 Task: Open Card Card0000000363 in Board Board0000000091 in Workspace WS0000000031 in Trello. Add Member Carxxstreet791@gmail.com to Card Card0000000363 in Board Board0000000091 in Workspace WS0000000031 in Trello. Add Orange Label titled Label0000000363 to Card Card0000000363 in Board Board0000000091 in Workspace WS0000000031 in Trello. Add Checklist CL0000000363 to Card Card0000000363 in Board Board0000000091 in Workspace WS0000000031 in Trello. Add Dates with Start Date as Jun 01 2023 and Due Date as Jun 30 2023 to Card Card0000000363 in Board Board0000000091 in Workspace WS0000000031 in Trello
Action: Mouse moved to (310, 364)
Screenshot: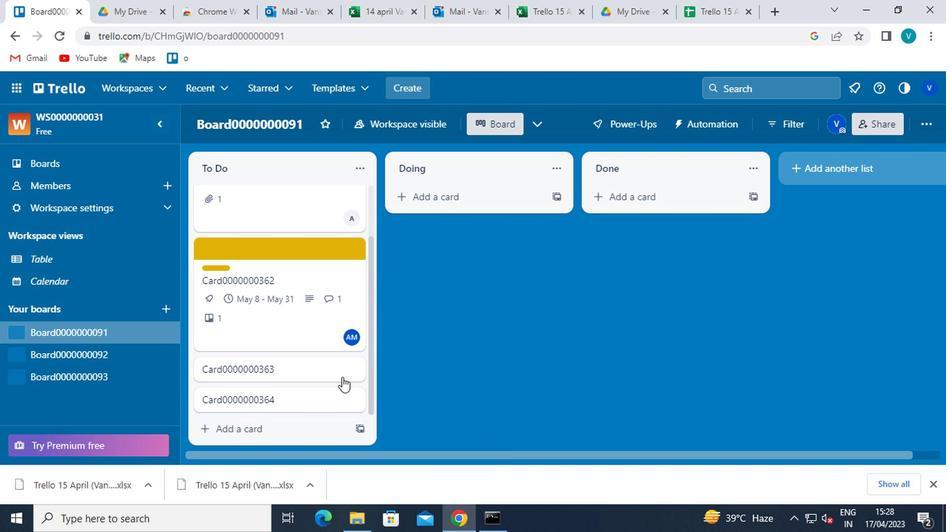
Action: Mouse pressed left at (310, 364)
Screenshot: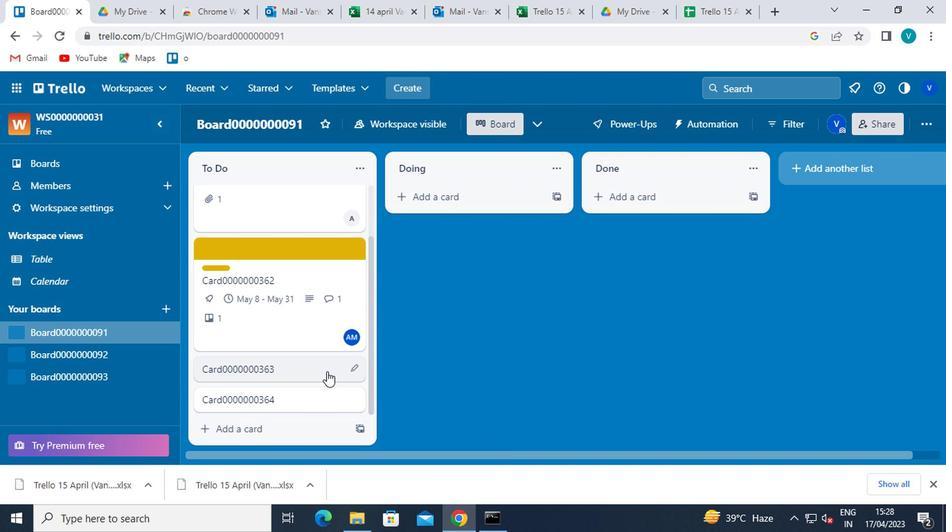 
Action: Mouse moved to (615, 199)
Screenshot: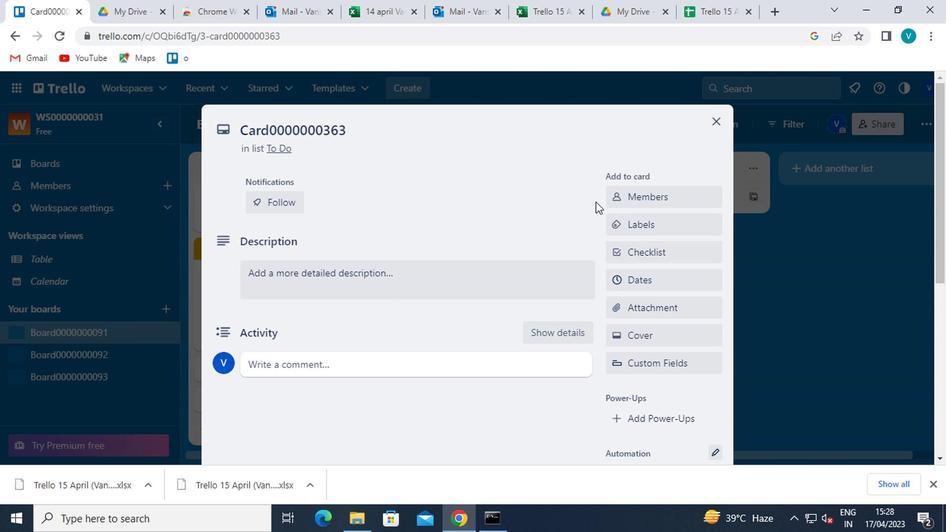 
Action: Mouse pressed left at (615, 199)
Screenshot: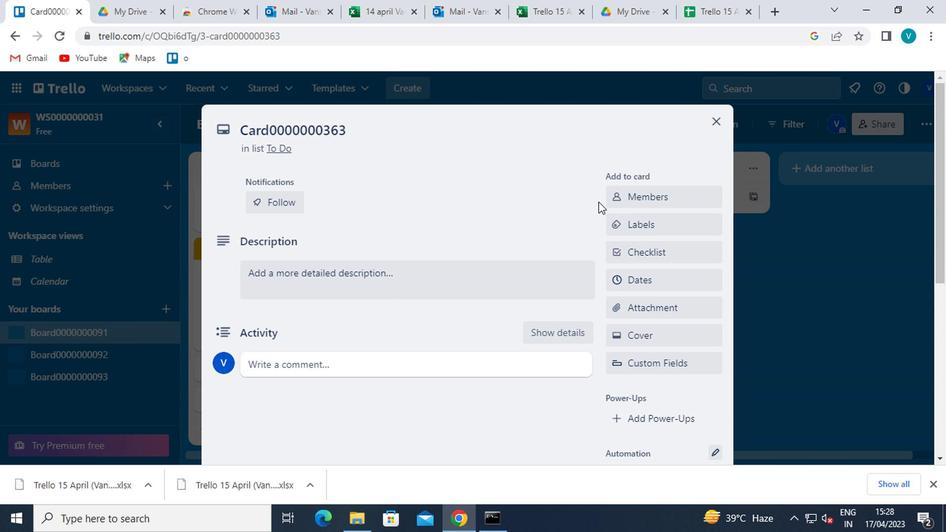 
Action: Mouse moved to (626, 268)
Screenshot: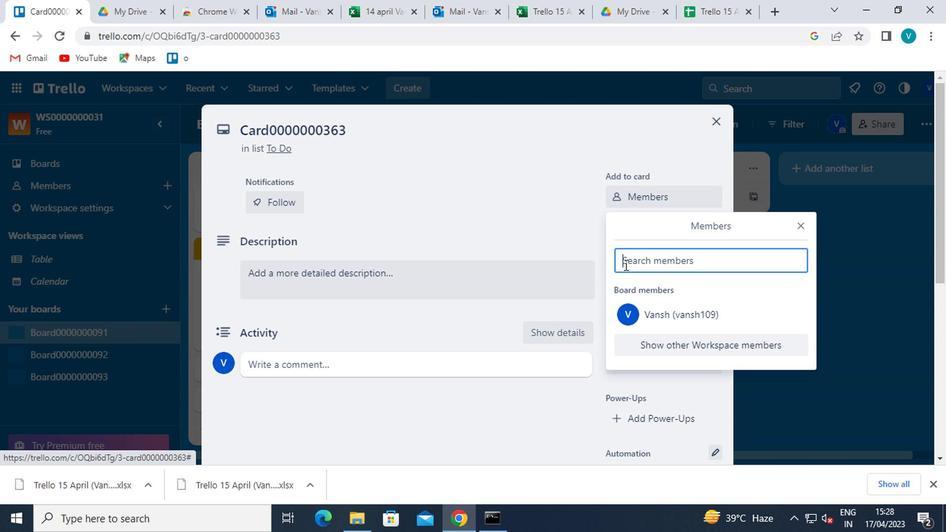
Action: Mouse pressed left at (626, 268)
Screenshot: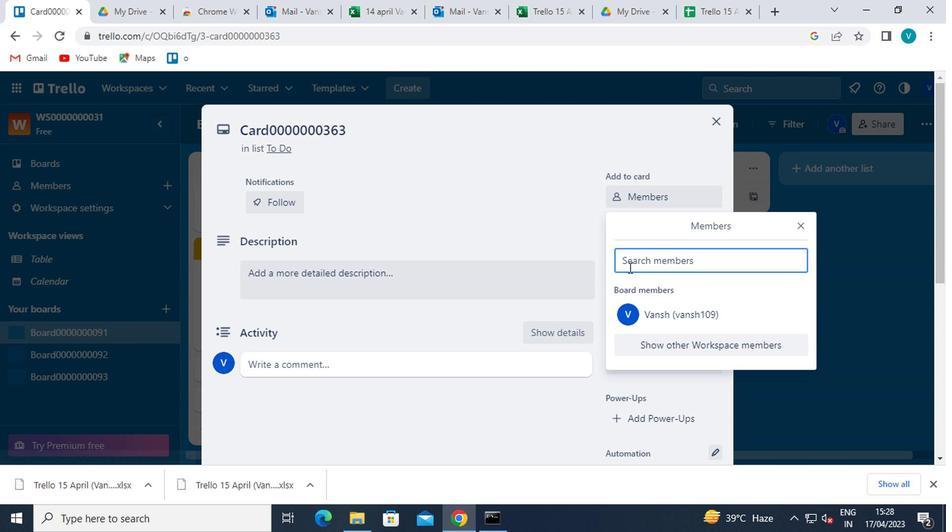 
Action: Mouse moved to (626, 268)
Screenshot: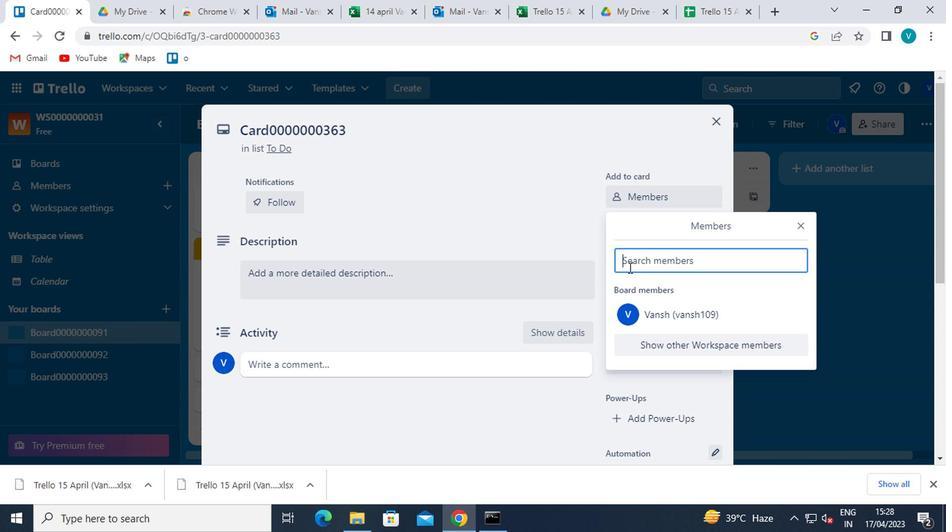 
Action: Key pressed <Key.shift><Key.shift><Key.shift><Key.shift><Key.shift><Key.shift><Key.shift><Key.shift><Key.shift>CARXXSTREET791<Key.shift><Key.shift><Key.shift><Key.shift><Key.shift><Key.shift><Key.shift><Key.shift><Key.shift>@GMAIL.COM
Screenshot: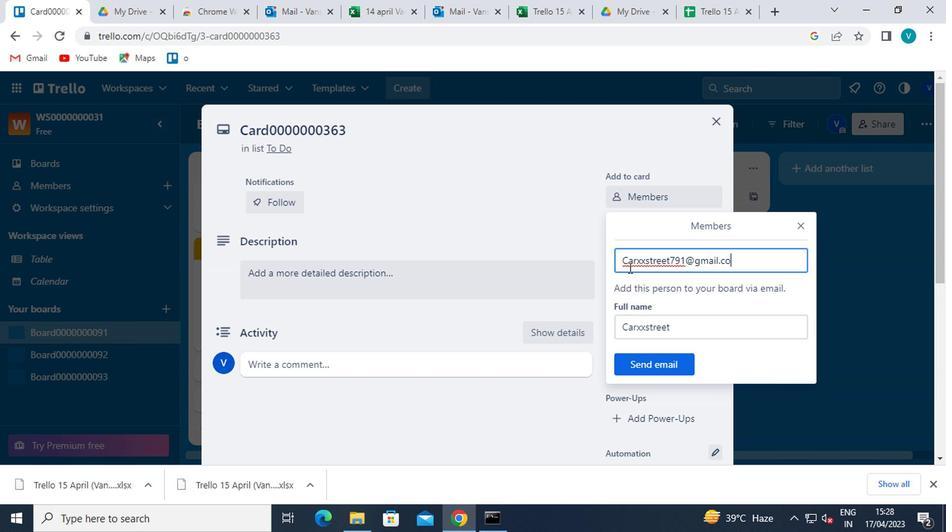 
Action: Mouse moved to (644, 369)
Screenshot: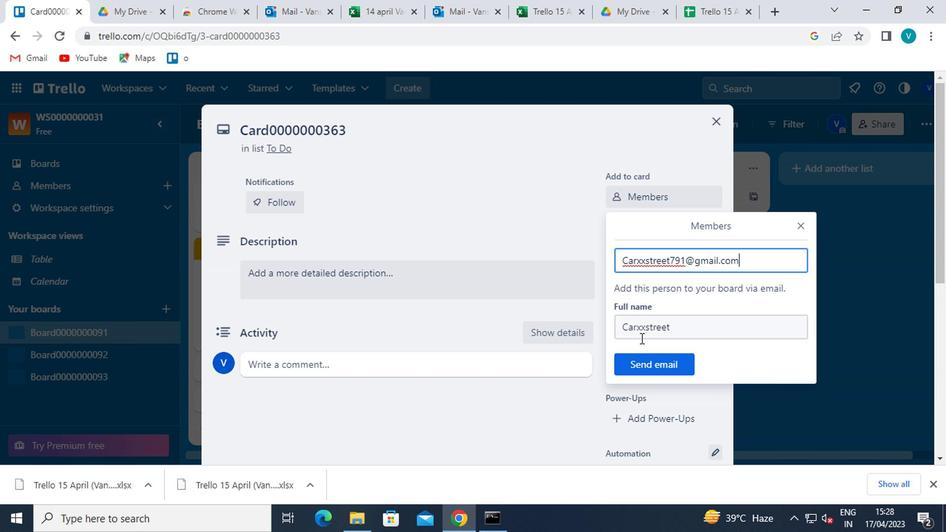 
Action: Mouse pressed left at (644, 369)
Screenshot: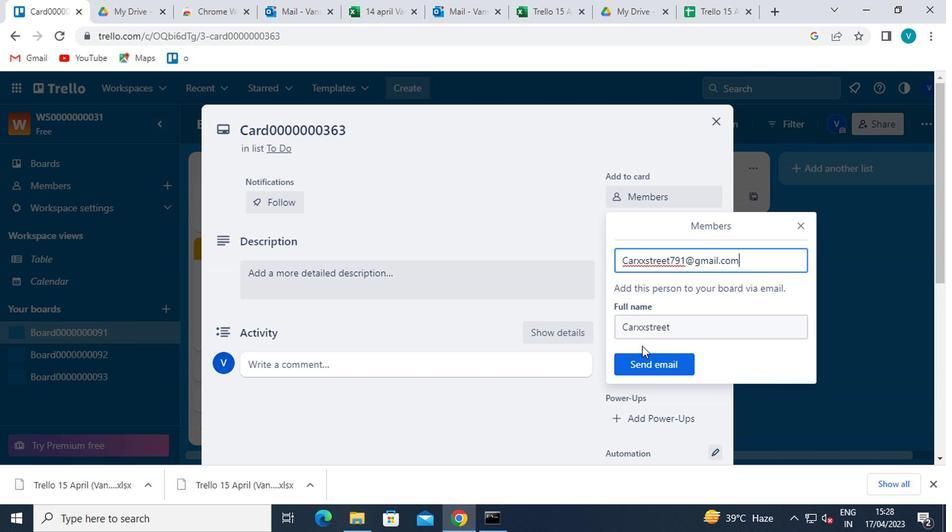 
Action: Mouse moved to (682, 233)
Screenshot: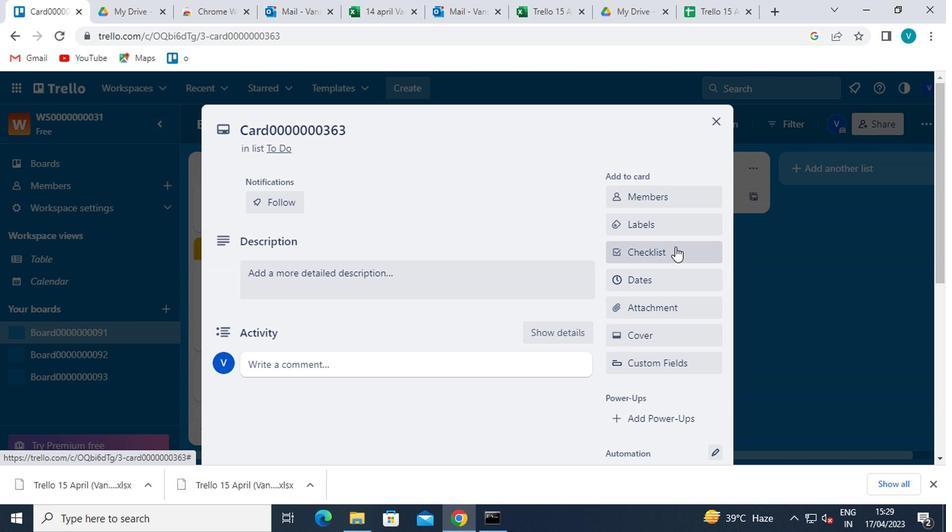 
Action: Mouse pressed left at (682, 233)
Screenshot: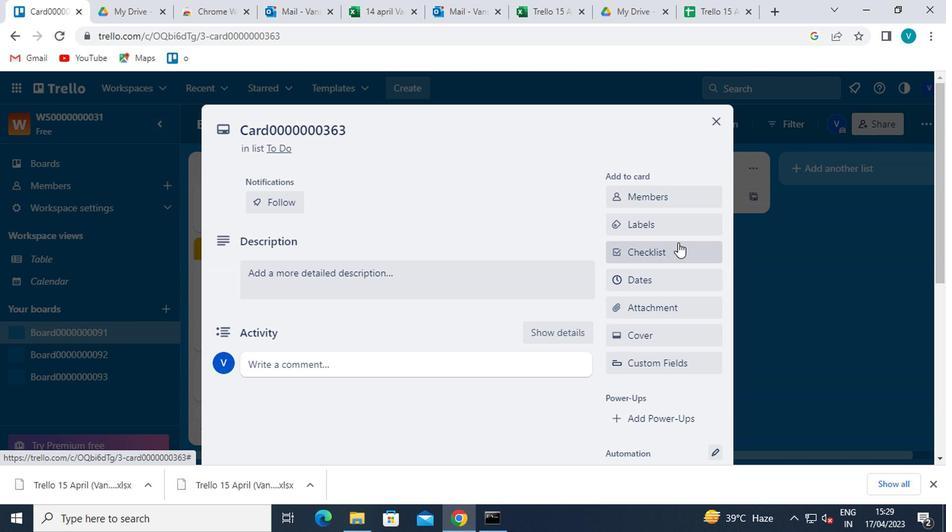 
Action: Mouse moved to (685, 418)
Screenshot: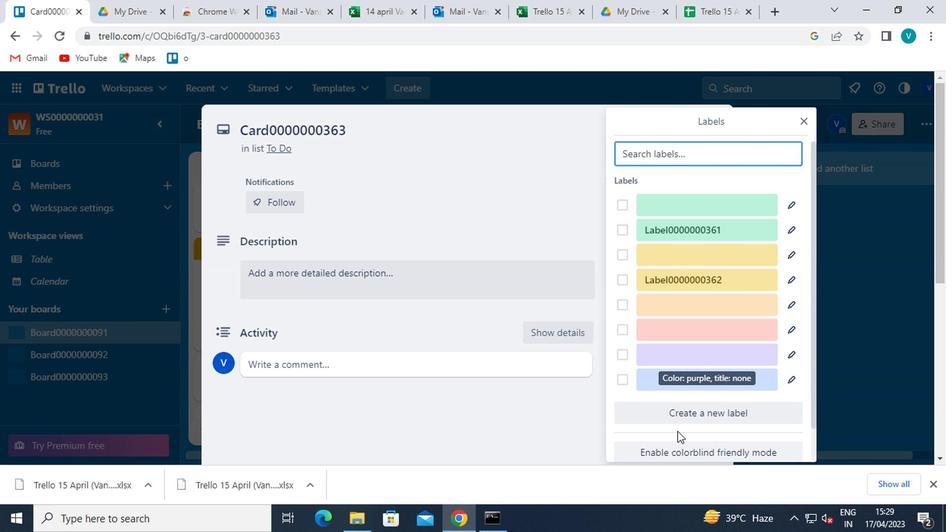 
Action: Mouse pressed left at (685, 418)
Screenshot: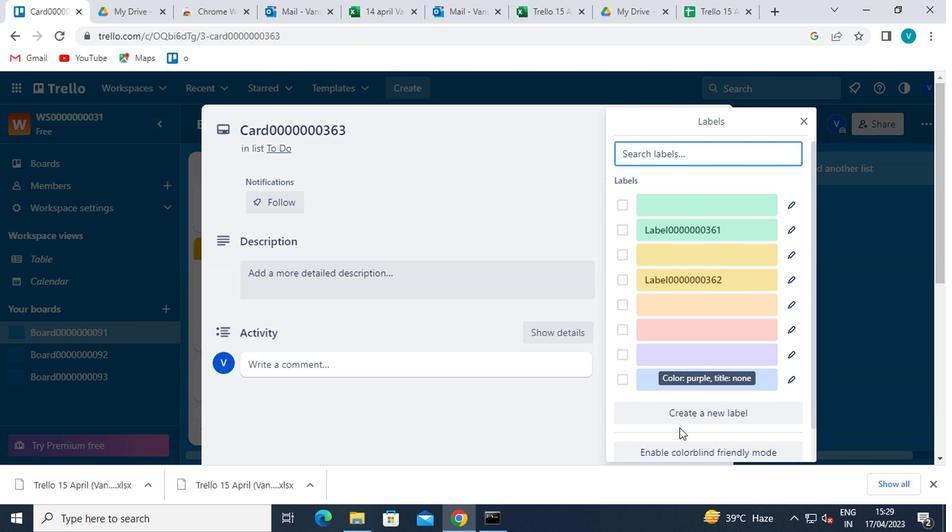 
Action: Mouse moved to (699, 314)
Screenshot: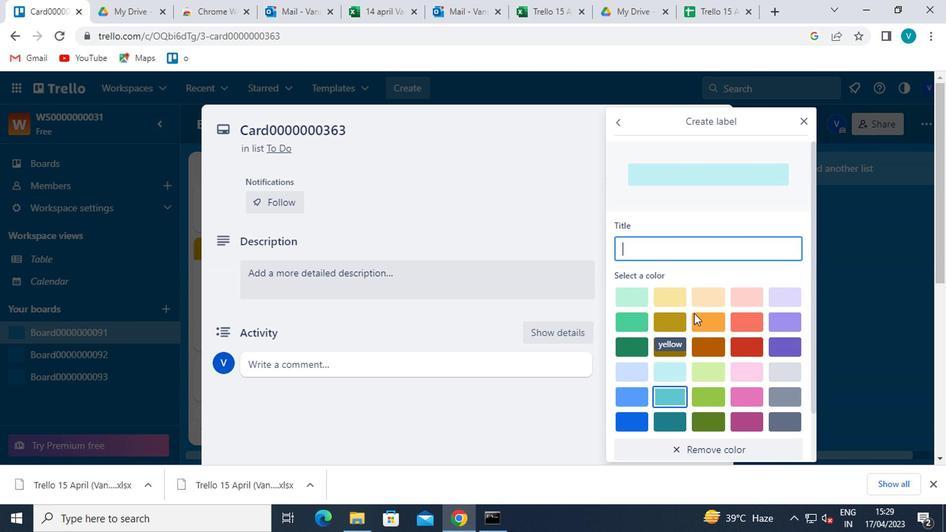 
Action: Mouse pressed left at (699, 314)
Screenshot: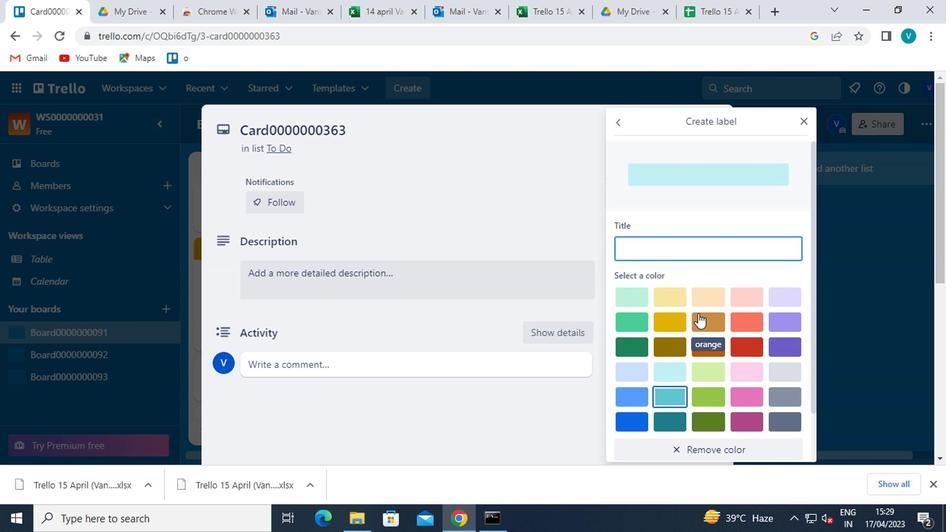 
Action: Mouse moved to (688, 248)
Screenshot: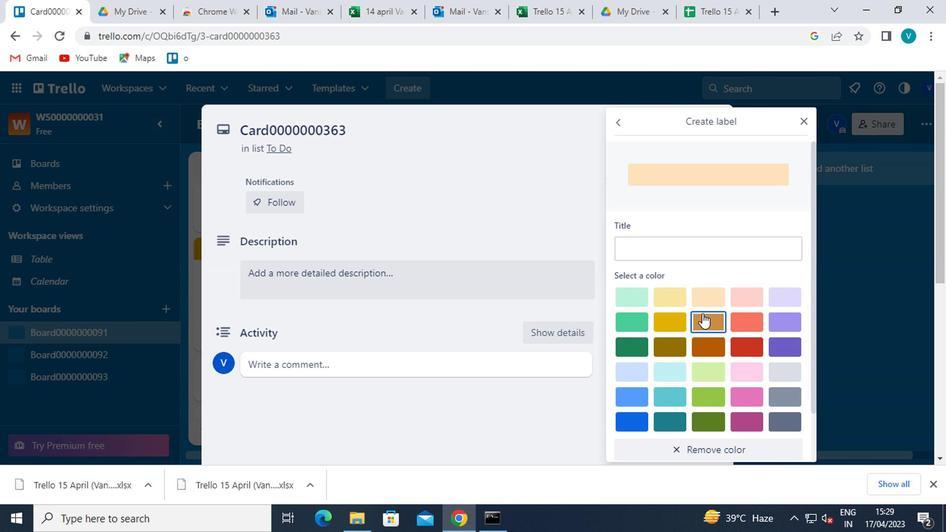 
Action: Mouse pressed left at (688, 248)
Screenshot: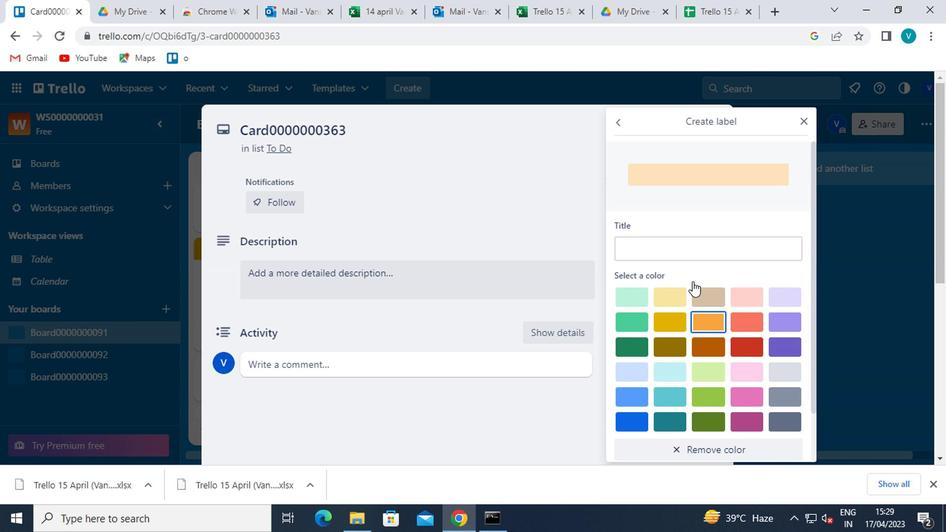 
Action: Key pressed <Key.shift>LABEL0000000363
Screenshot: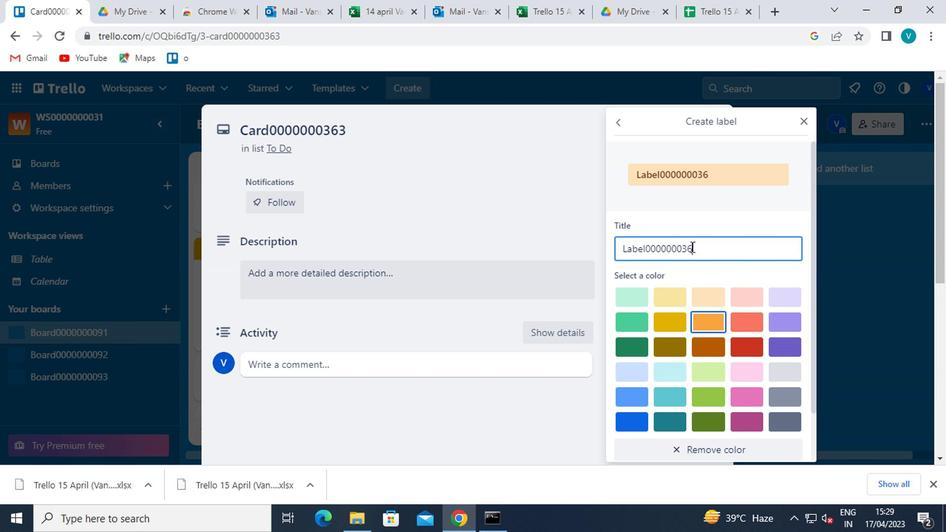 
Action: Mouse moved to (704, 345)
Screenshot: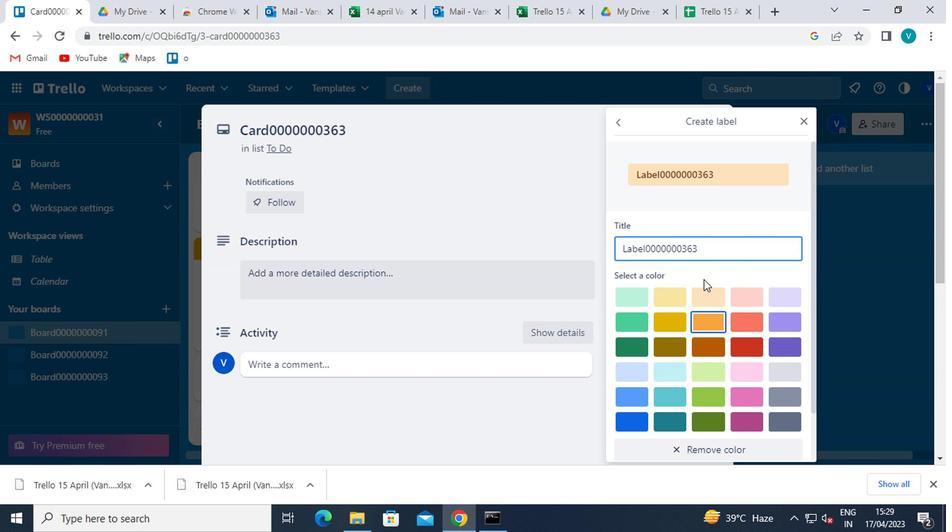 
Action: Mouse scrolled (704, 344) with delta (0, 0)
Screenshot: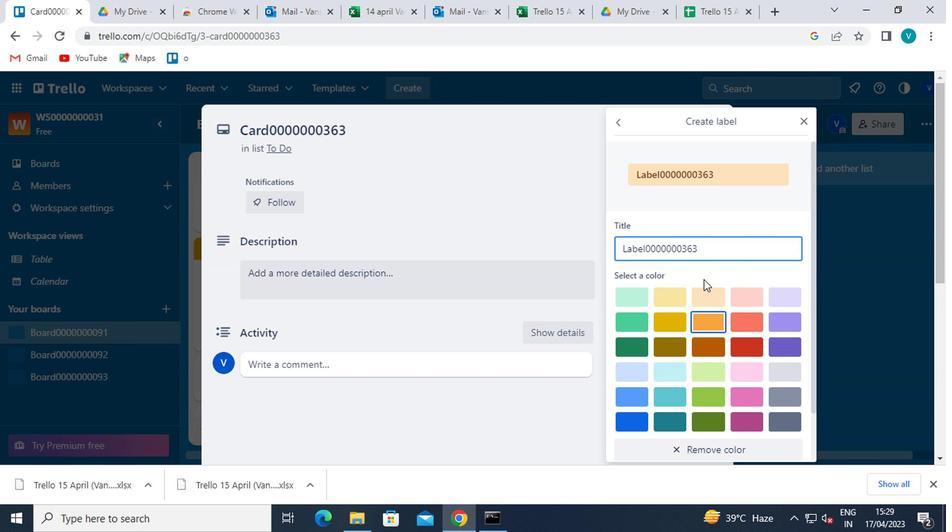 
Action: Mouse scrolled (704, 344) with delta (0, 0)
Screenshot: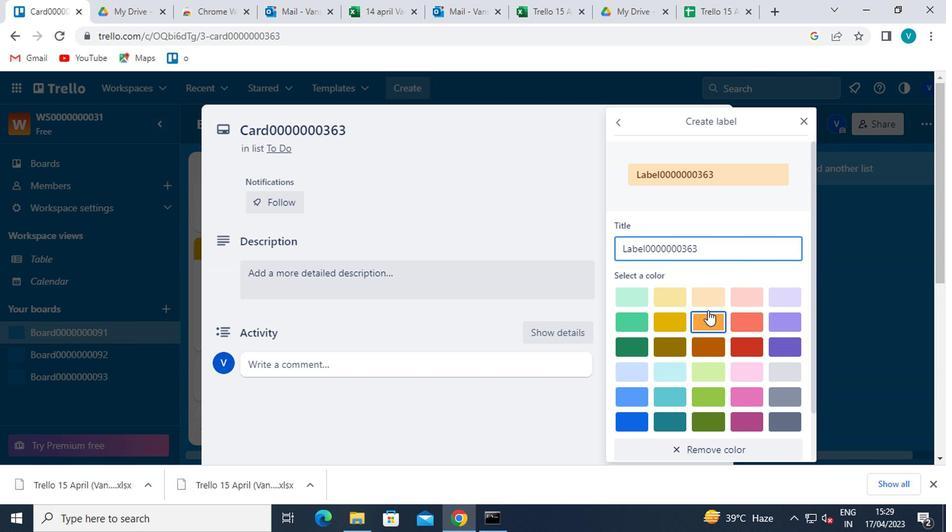 
Action: Mouse moved to (634, 446)
Screenshot: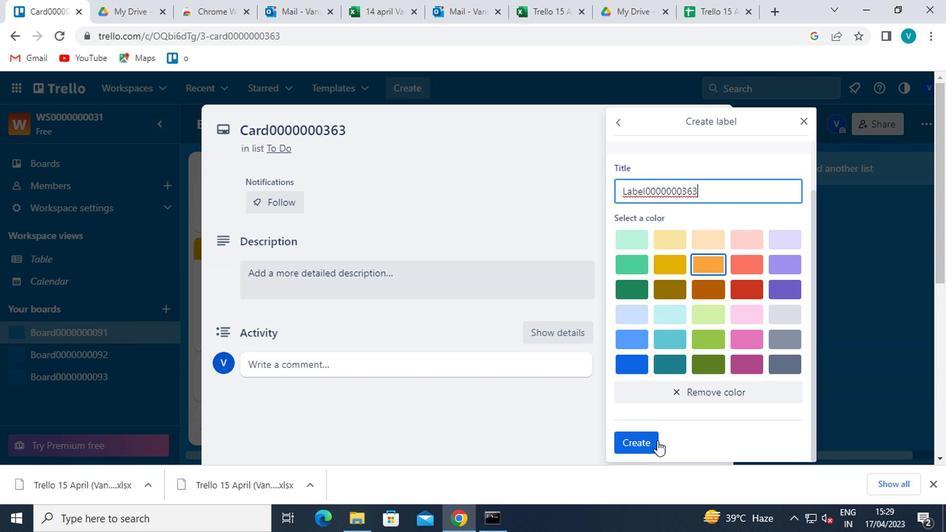 
Action: Mouse pressed left at (634, 446)
Screenshot: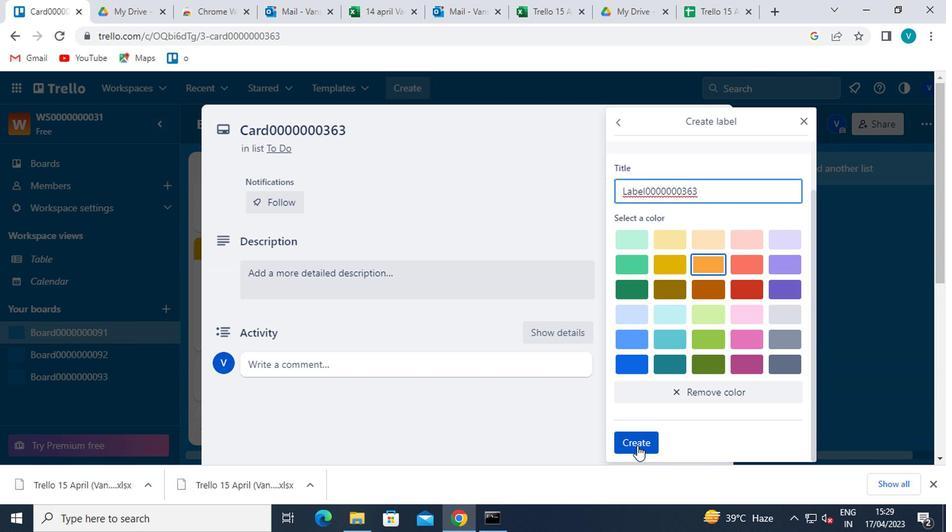 
Action: Mouse moved to (803, 121)
Screenshot: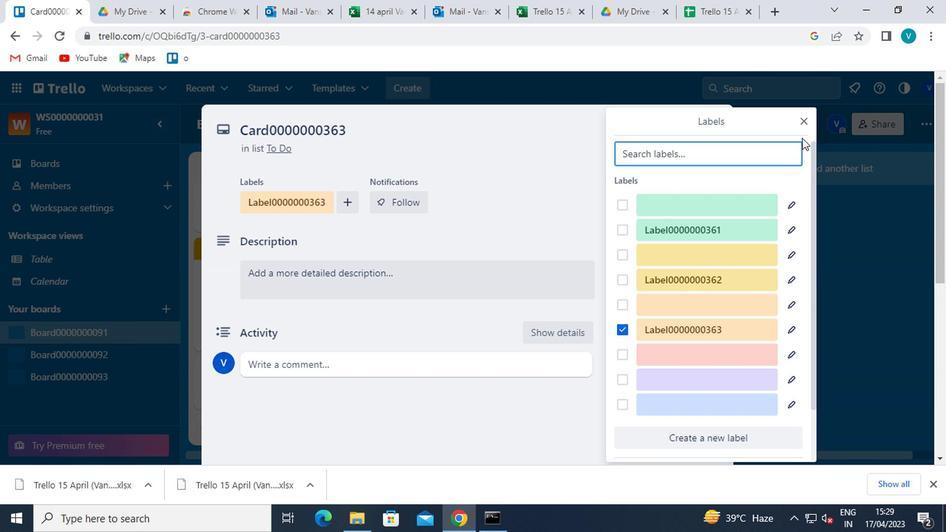 
Action: Mouse pressed left at (803, 121)
Screenshot: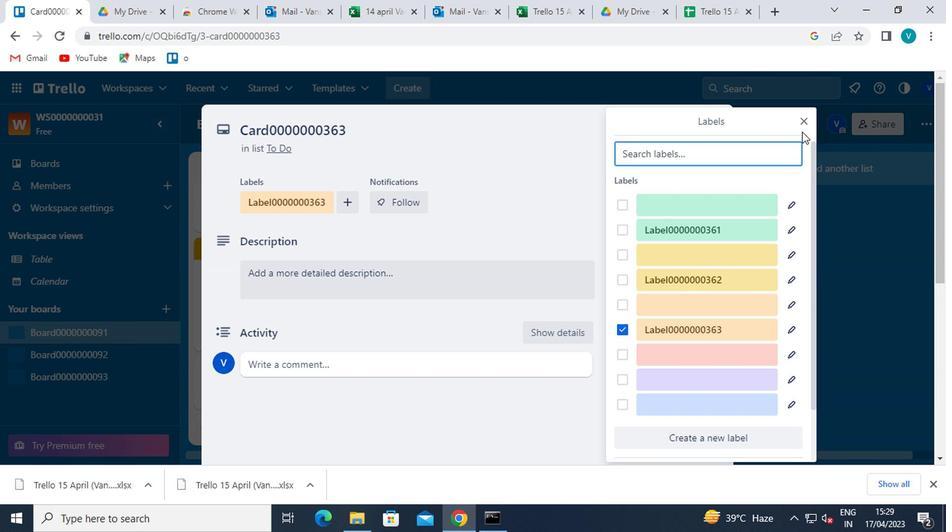 
Action: Mouse moved to (677, 250)
Screenshot: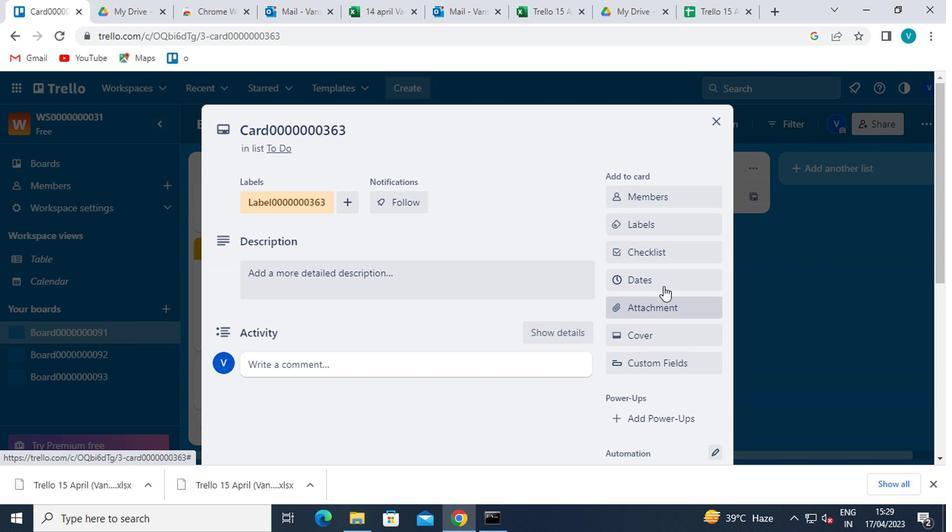 
Action: Mouse pressed left at (677, 250)
Screenshot: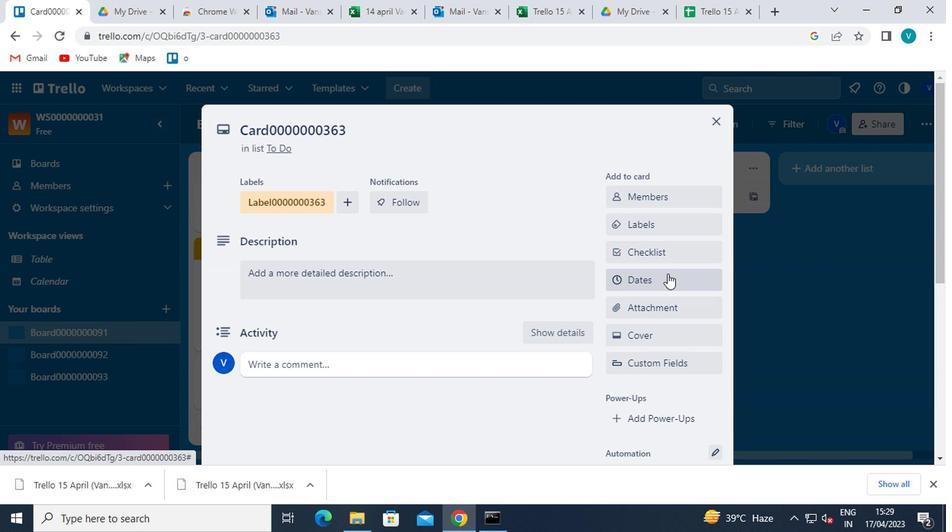 
Action: Mouse moved to (668, 261)
Screenshot: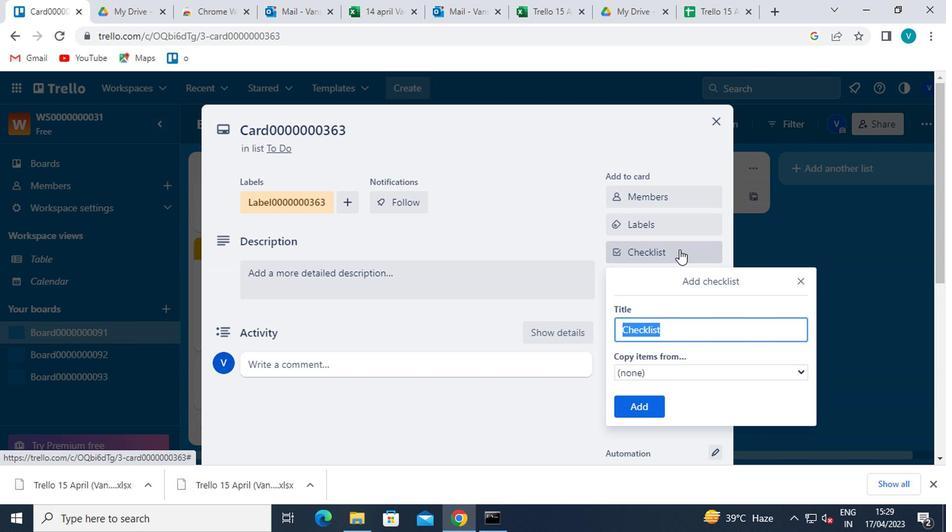 
Action: Key pressed <Key.shift>CL0000000363
Screenshot: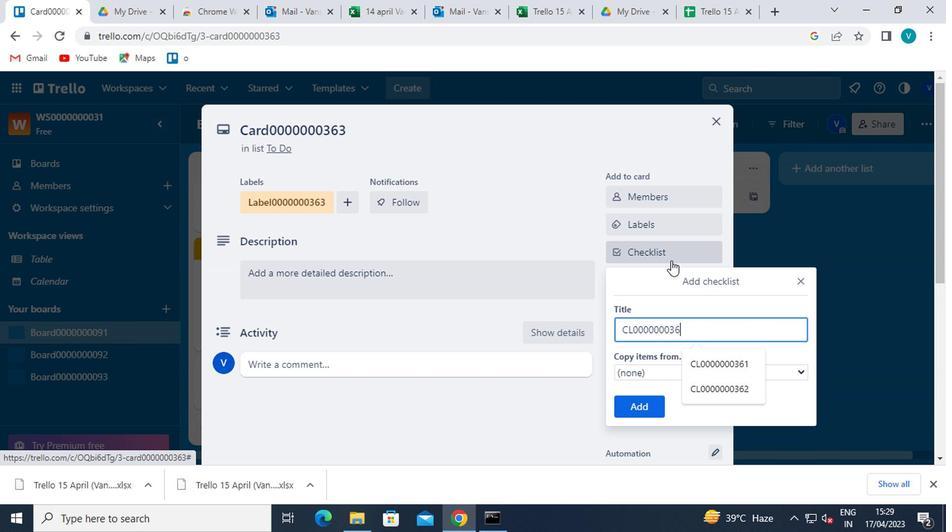 
Action: Mouse moved to (654, 402)
Screenshot: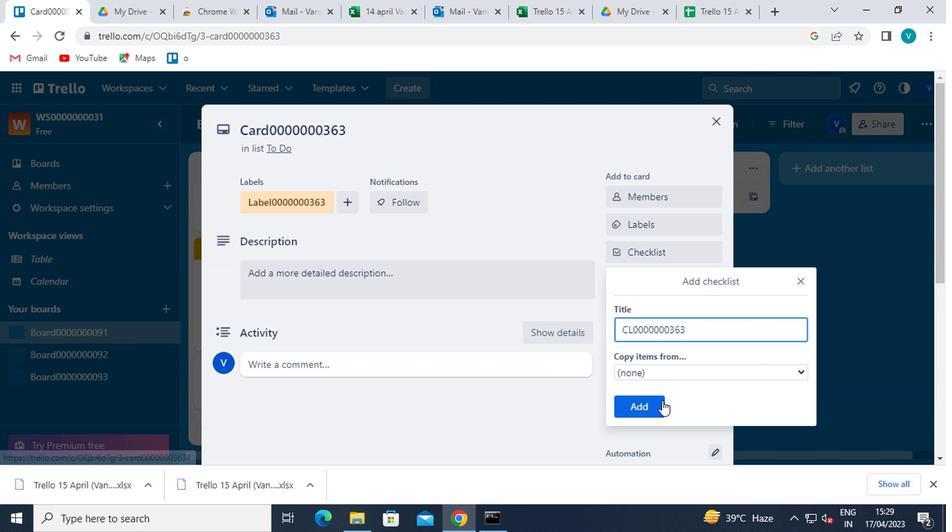 
Action: Mouse pressed left at (654, 402)
Screenshot: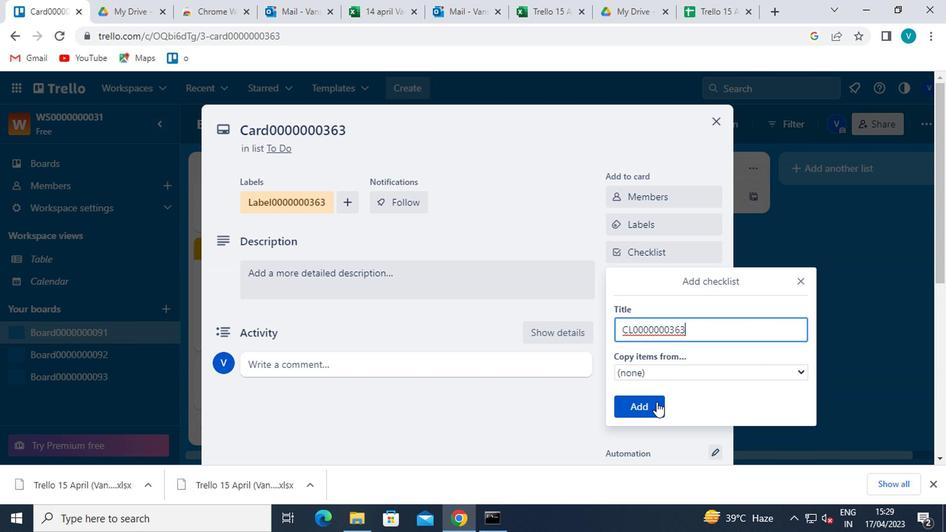 
Action: Mouse moved to (659, 287)
Screenshot: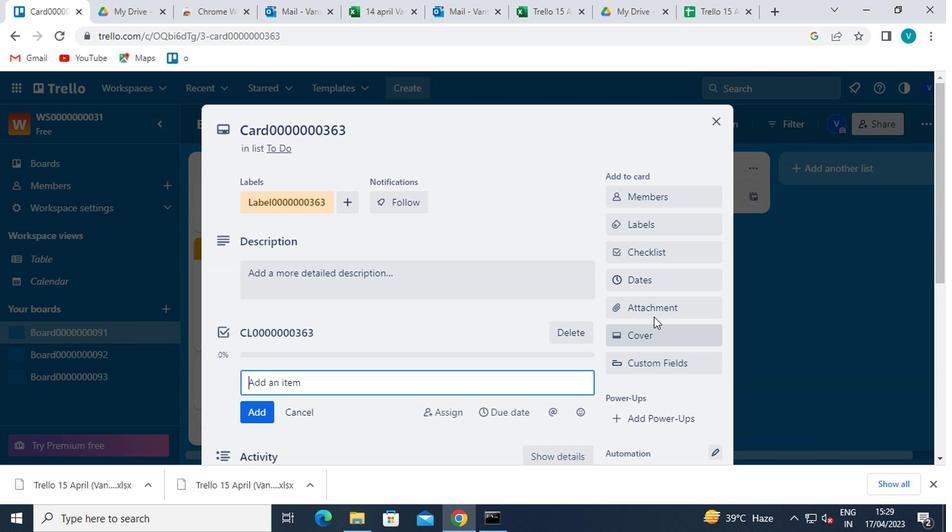 
Action: Mouse pressed left at (659, 287)
Screenshot: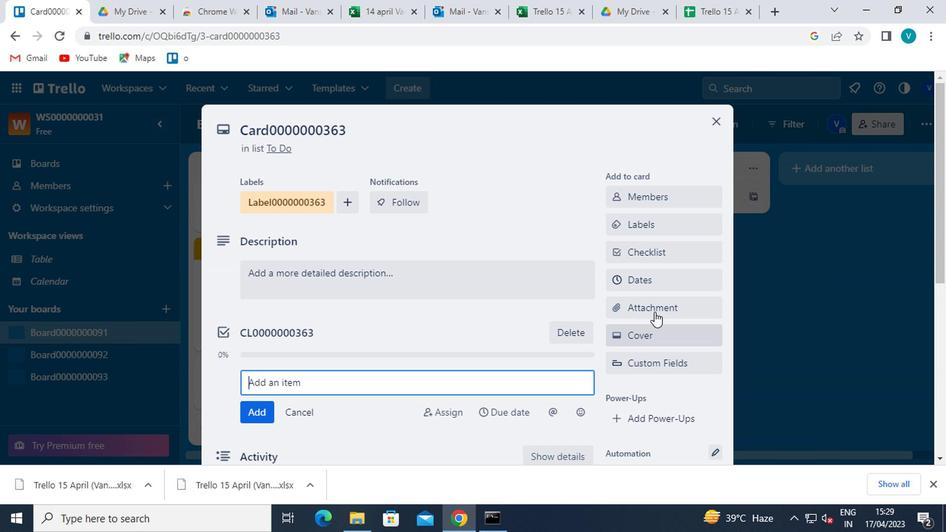 
Action: Mouse moved to (625, 372)
Screenshot: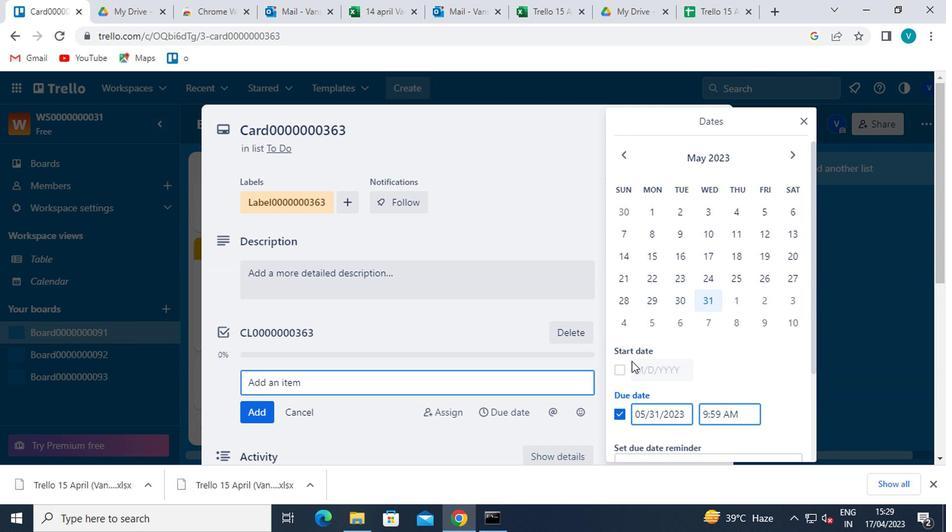 
Action: Mouse pressed left at (625, 372)
Screenshot: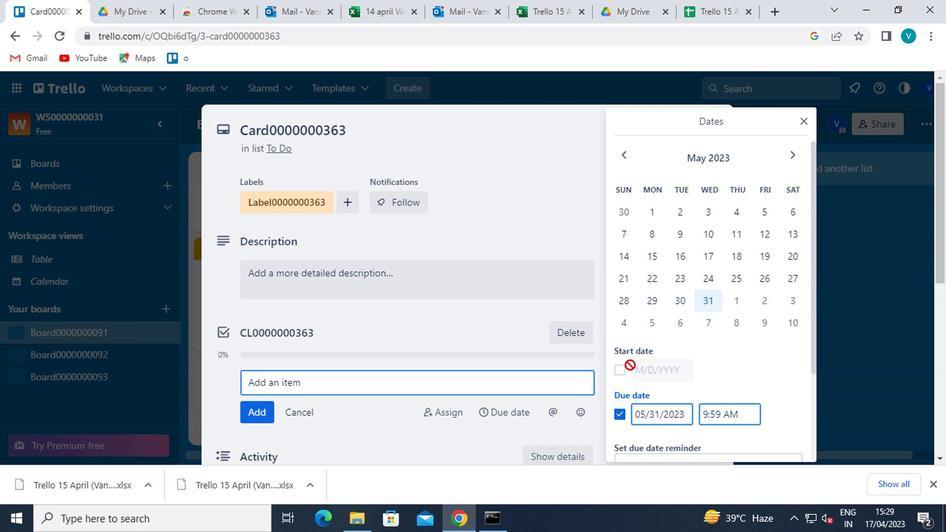 
Action: Mouse moved to (794, 147)
Screenshot: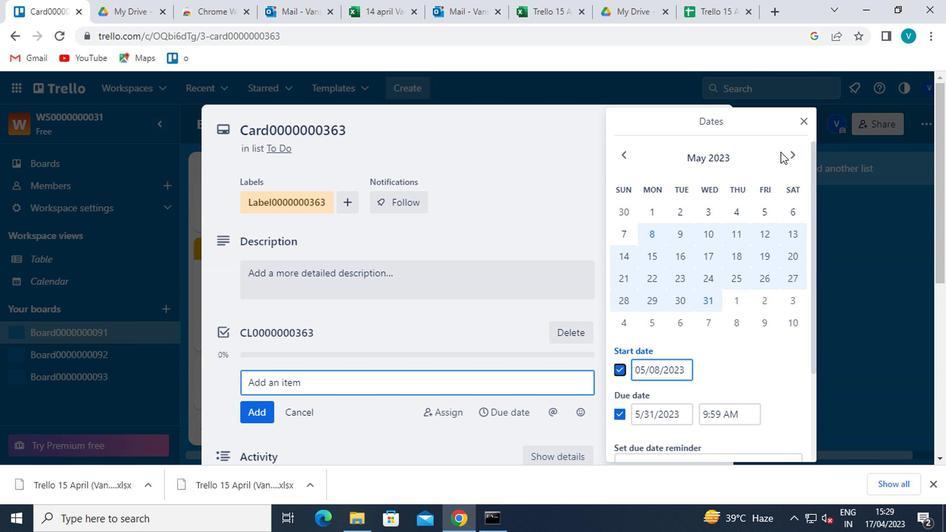 
Action: Mouse pressed left at (794, 147)
Screenshot: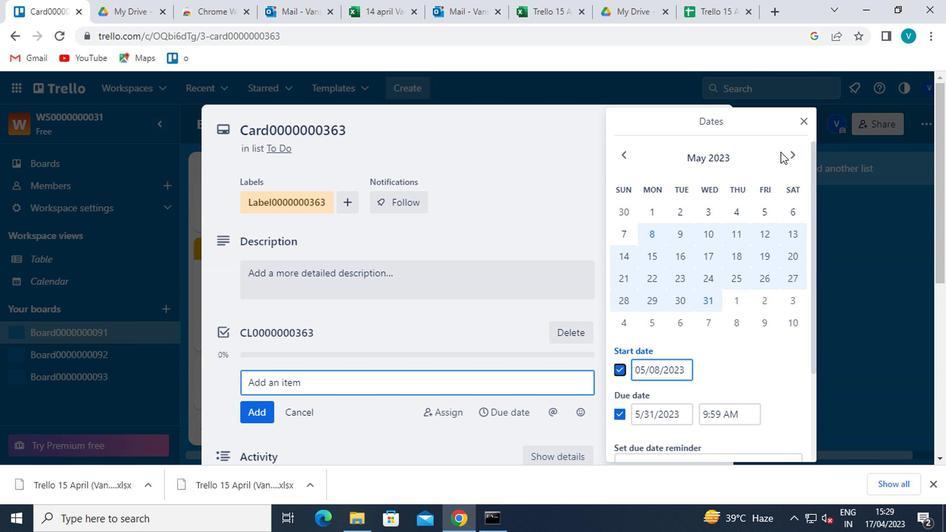 
Action: Mouse moved to (786, 156)
Screenshot: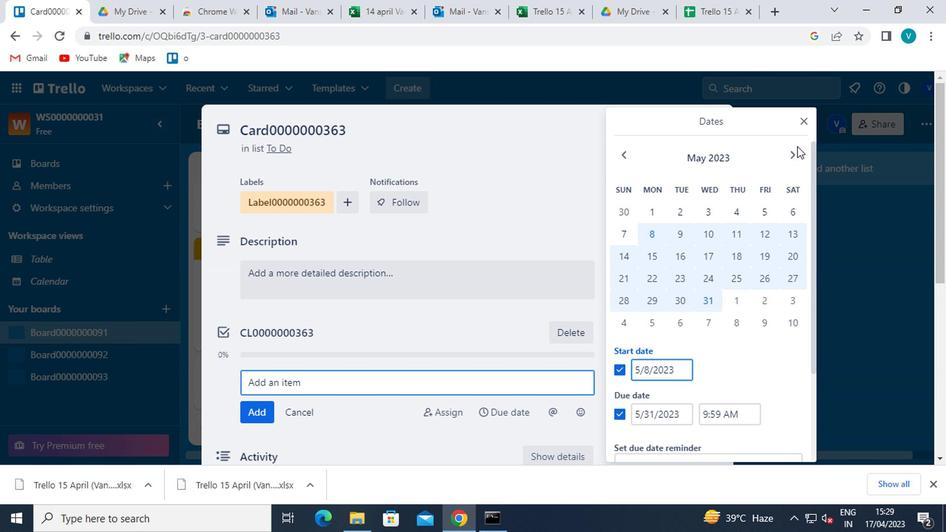 
Action: Mouse pressed left at (786, 156)
Screenshot: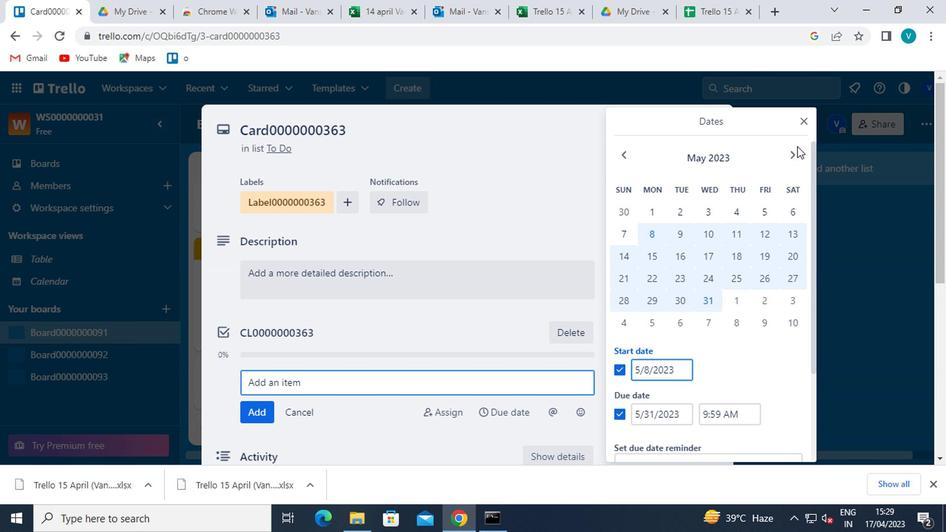 
Action: Mouse moved to (738, 207)
Screenshot: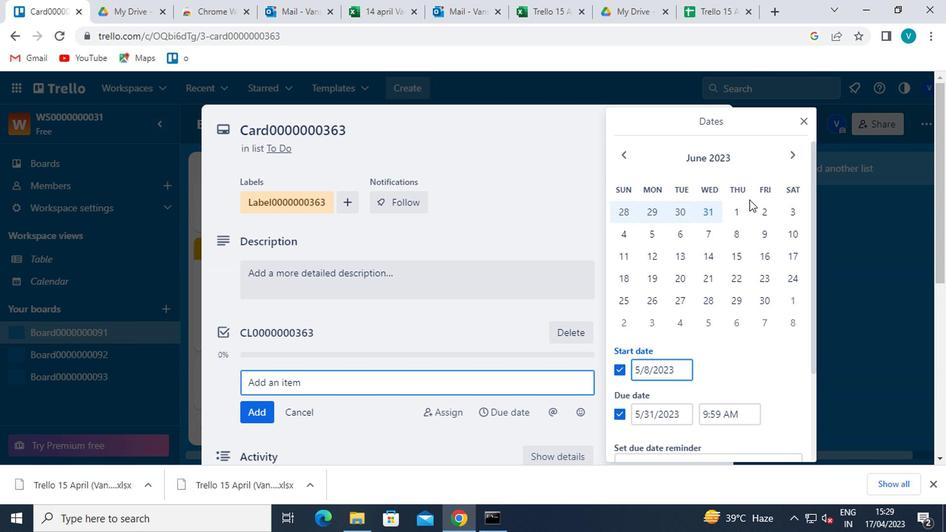 
Action: Mouse pressed left at (738, 207)
Screenshot: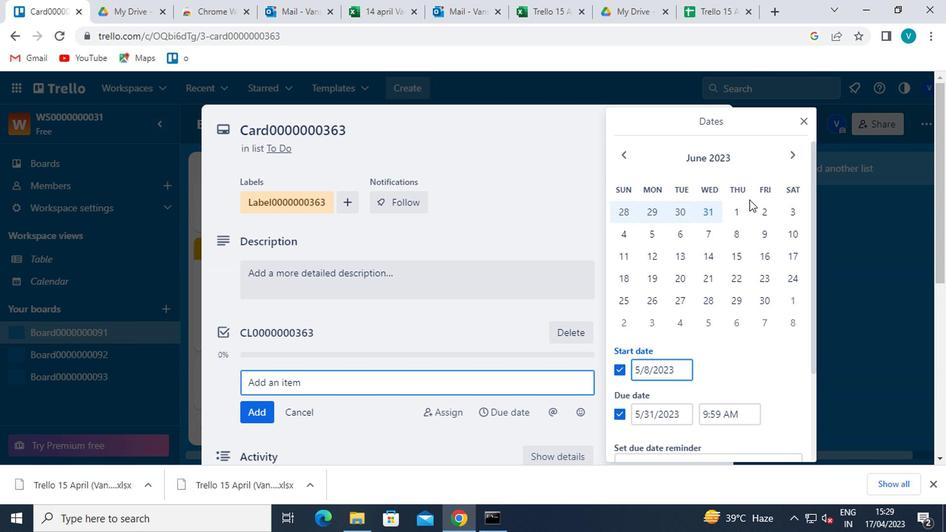 
Action: Mouse moved to (761, 305)
Screenshot: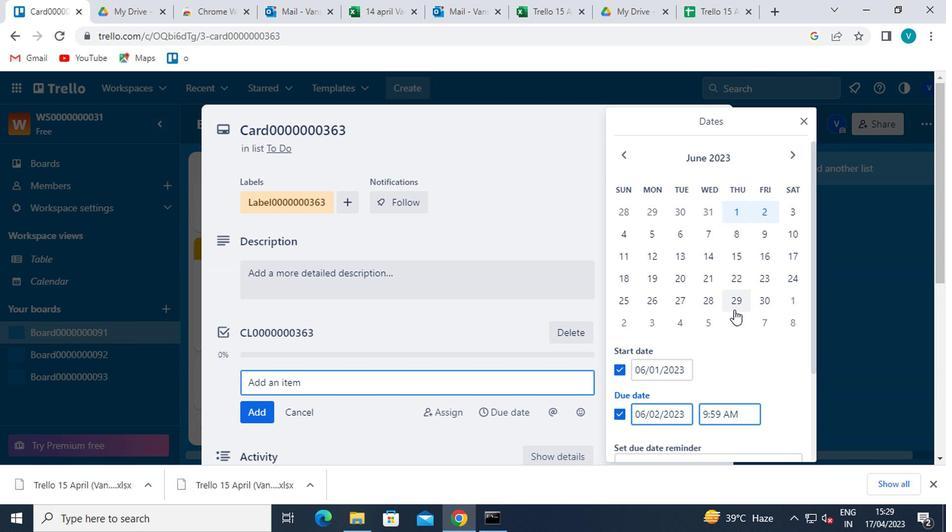 
Action: Mouse pressed left at (761, 305)
Screenshot: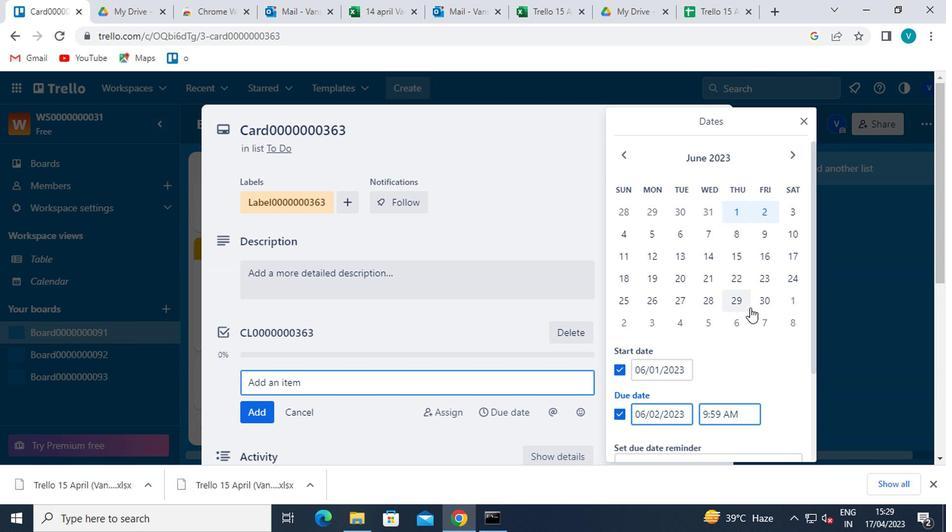 
Action: Mouse moved to (691, 346)
Screenshot: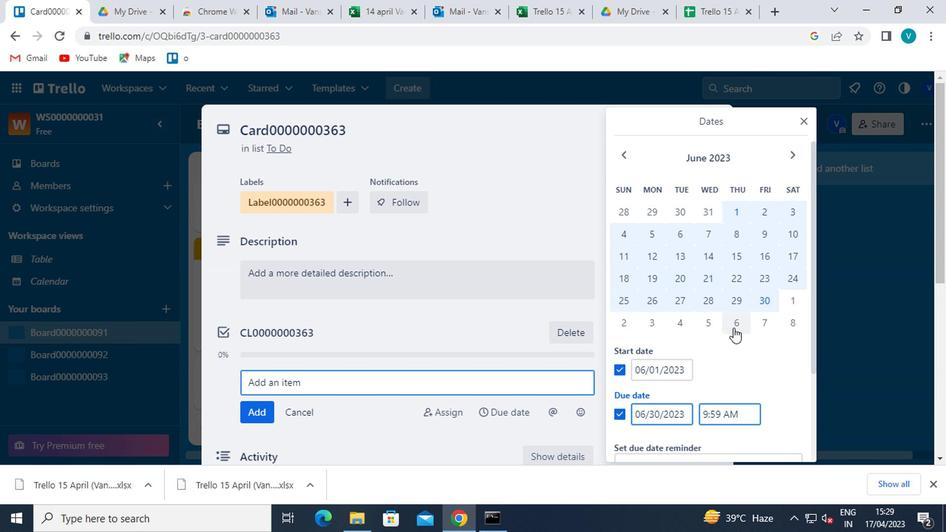 
Action: Mouse scrolled (691, 345) with delta (0, 0)
Screenshot: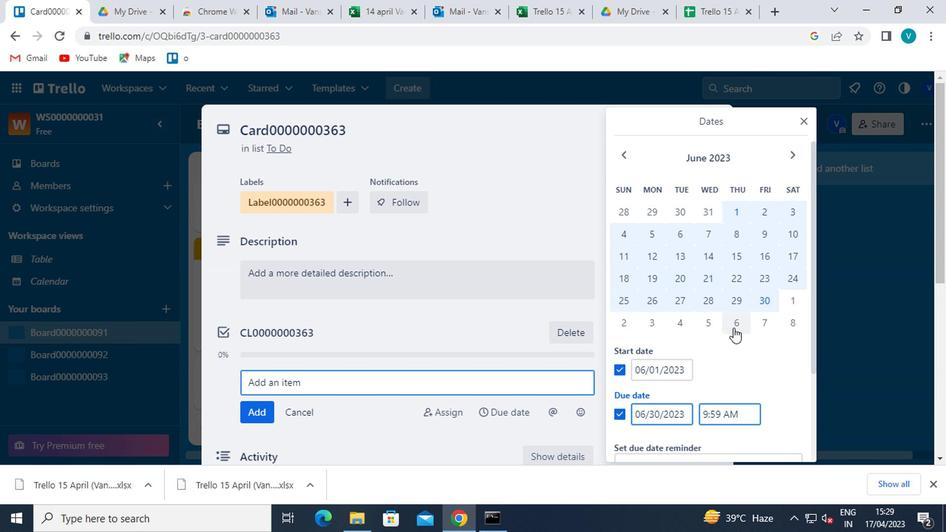 
Action: Mouse moved to (690, 346)
Screenshot: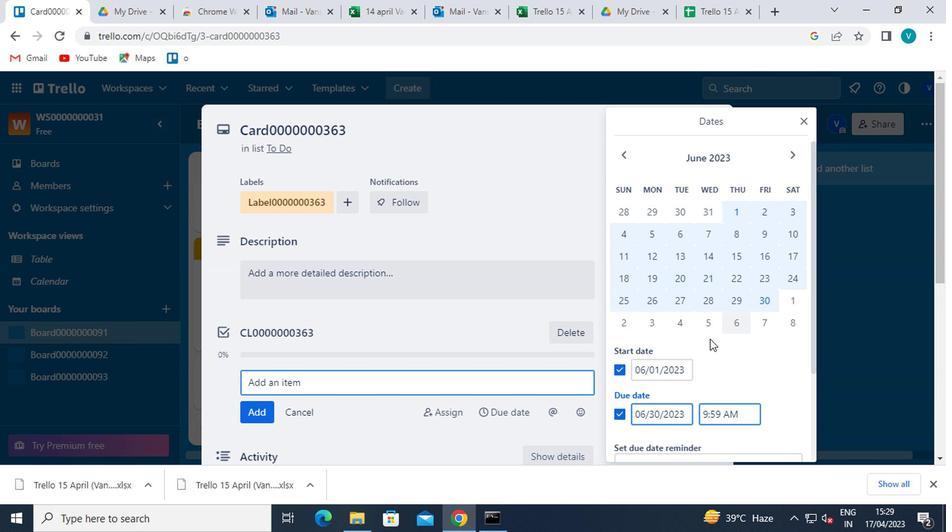 
Action: Mouse scrolled (690, 345) with delta (0, 0)
Screenshot: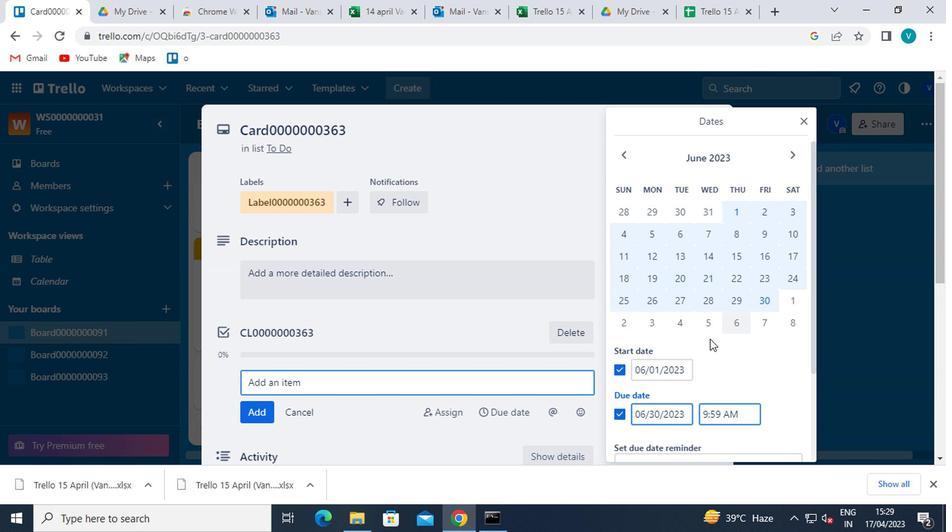 
Action: Mouse moved to (656, 405)
Screenshot: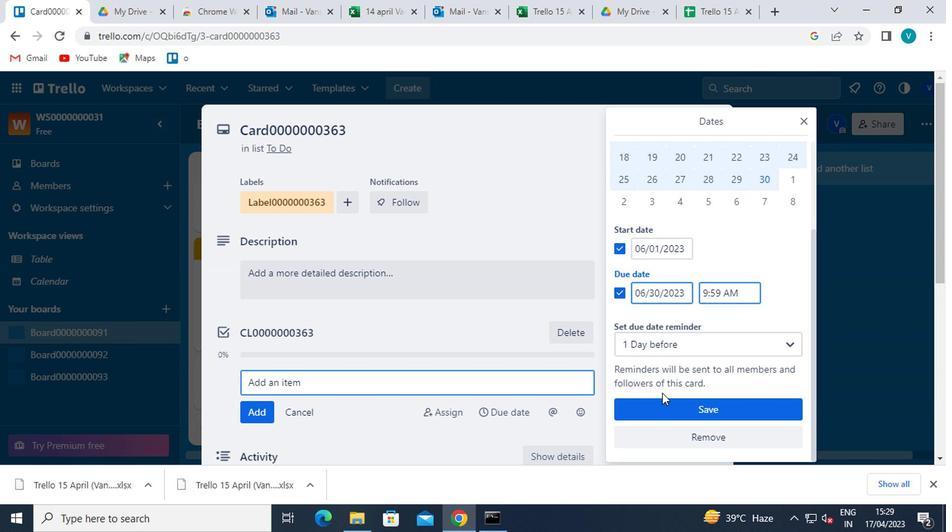 
Action: Mouse pressed left at (656, 405)
Screenshot: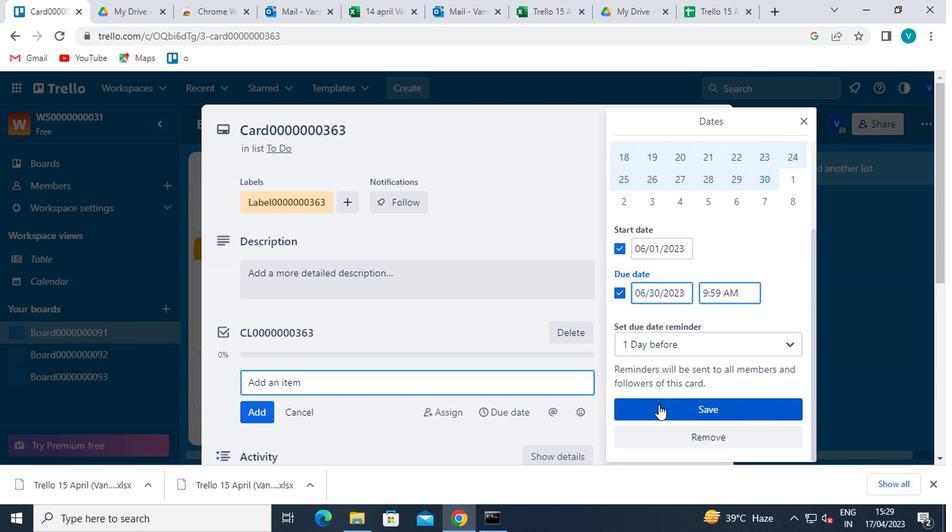 
Action: Mouse moved to (656, 400)
Screenshot: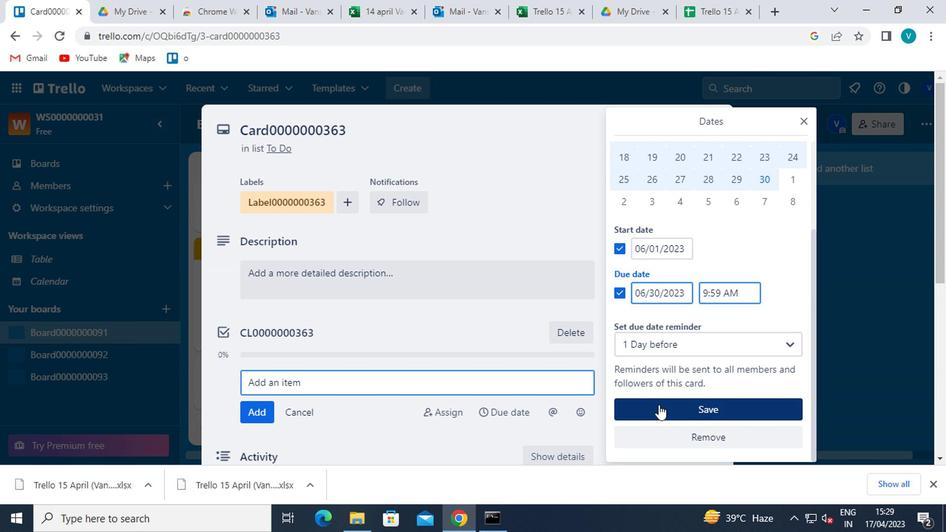 
